 Task: Set the relative font size for the text renderer to auto.
Action: Mouse moved to (92, 11)
Screenshot: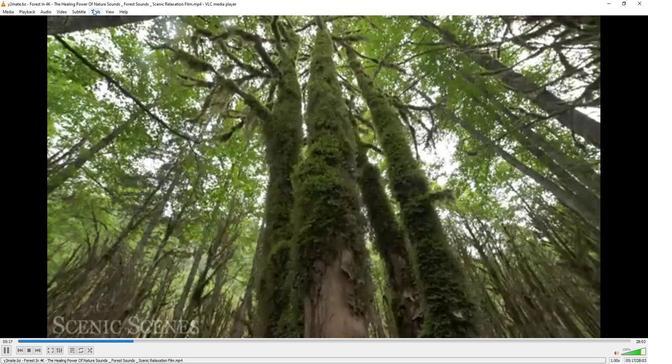 
Action: Mouse pressed left at (92, 11)
Screenshot: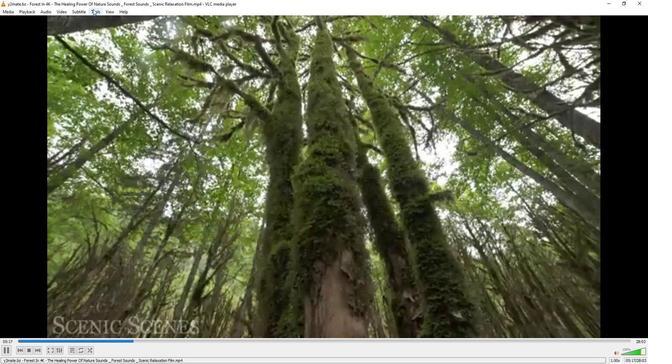 
Action: Mouse moved to (104, 95)
Screenshot: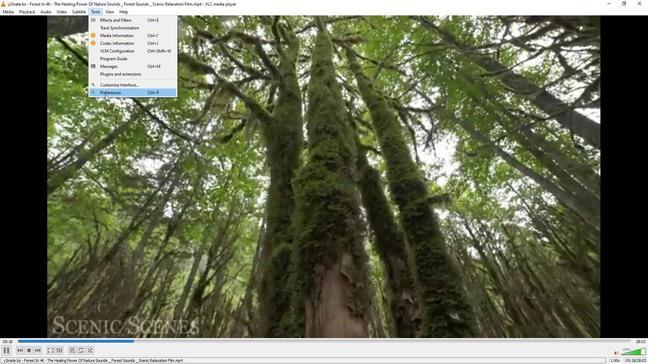 
Action: Mouse pressed left at (104, 95)
Screenshot: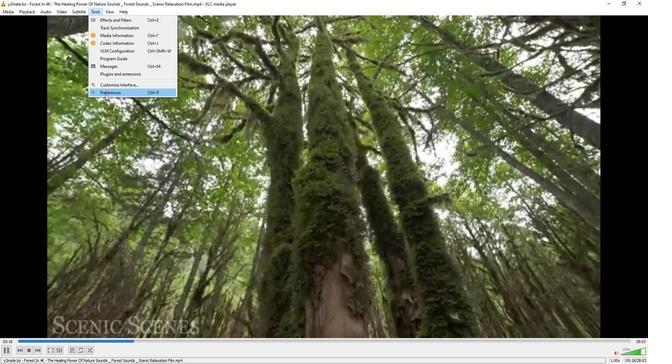 
Action: Mouse moved to (213, 296)
Screenshot: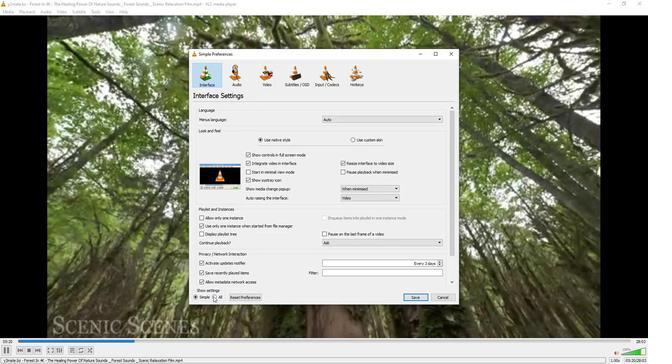 
Action: Mouse pressed left at (213, 296)
Screenshot: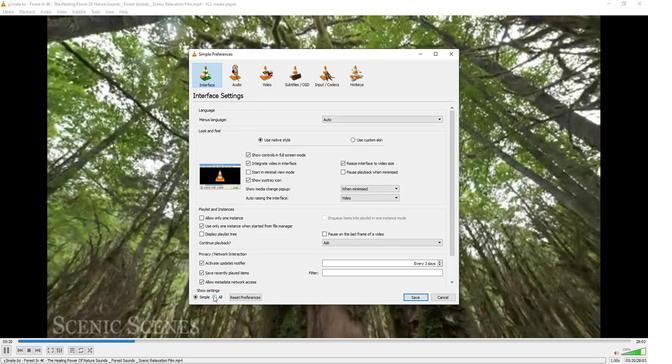 
Action: Mouse moved to (223, 229)
Screenshot: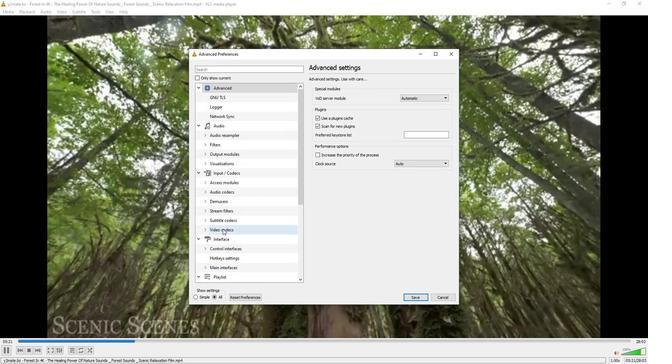 
Action: Mouse scrolled (223, 228) with delta (0, 0)
Screenshot: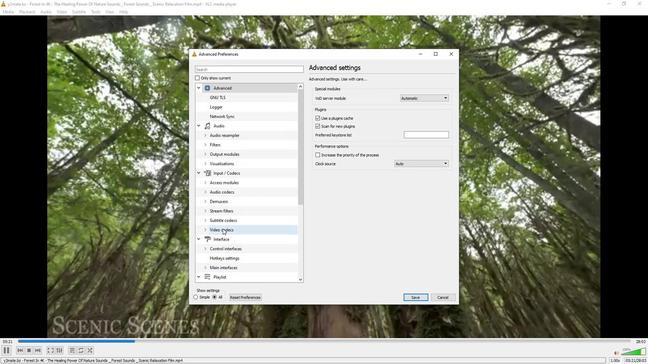 
Action: Mouse scrolled (223, 228) with delta (0, 0)
Screenshot: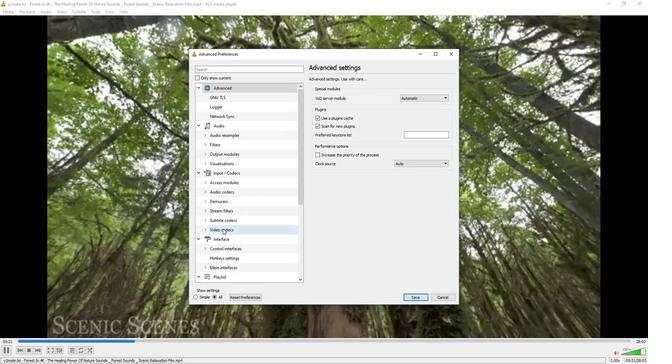 
Action: Mouse scrolled (223, 228) with delta (0, 0)
Screenshot: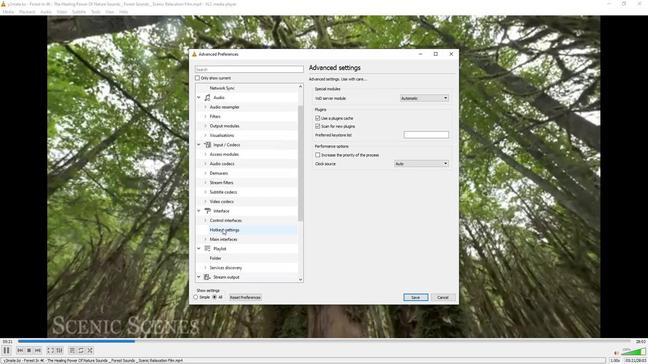 
Action: Mouse scrolled (223, 228) with delta (0, 0)
Screenshot: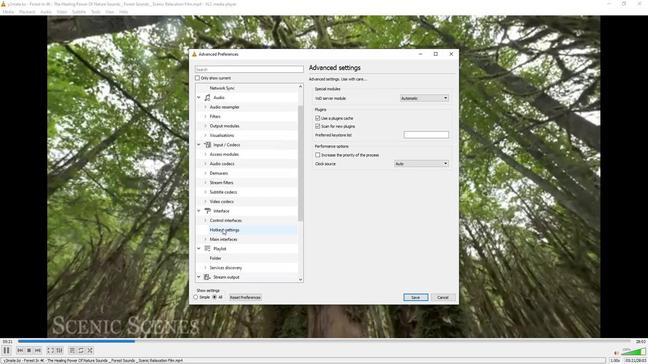 
Action: Mouse scrolled (223, 228) with delta (0, 0)
Screenshot: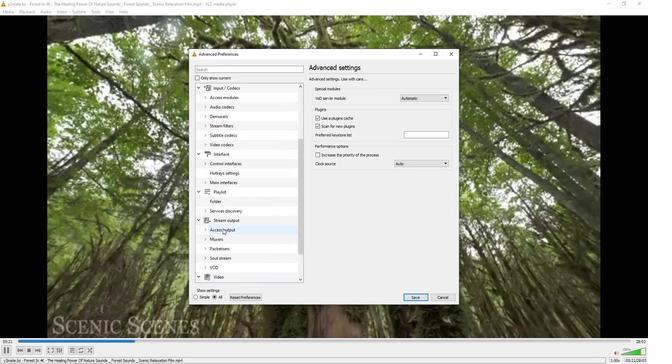 
Action: Mouse scrolled (223, 228) with delta (0, 0)
Screenshot: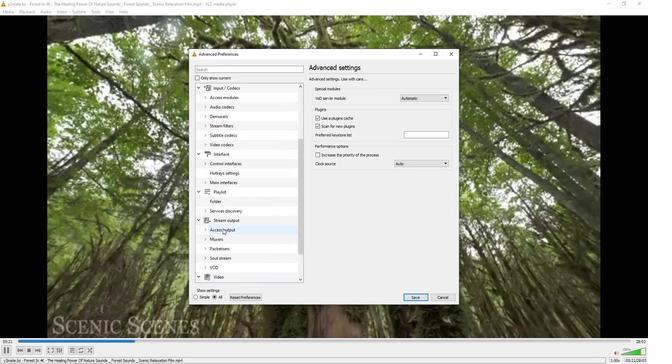 
Action: Mouse scrolled (223, 228) with delta (0, 0)
Screenshot: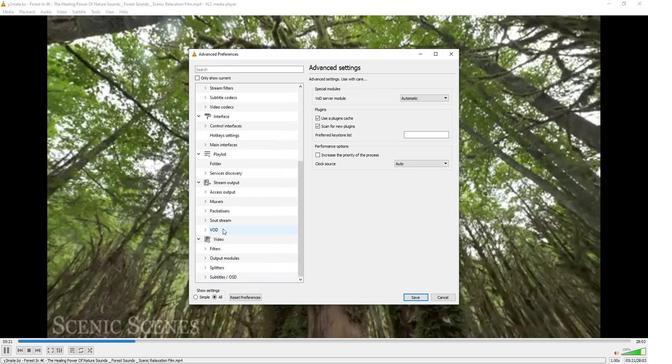 
Action: Mouse moved to (223, 228)
Screenshot: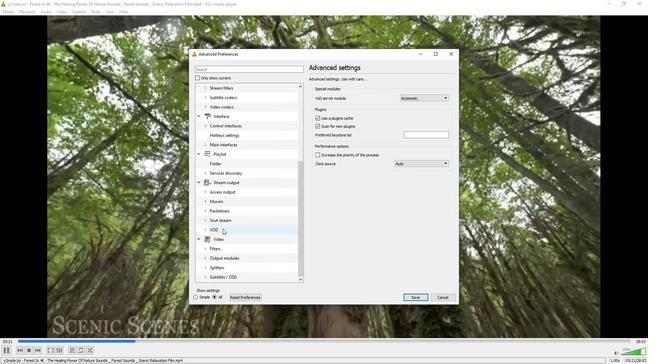 
Action: Mouse scrolled (223, 228) with delta (0, 0)
Screenshot: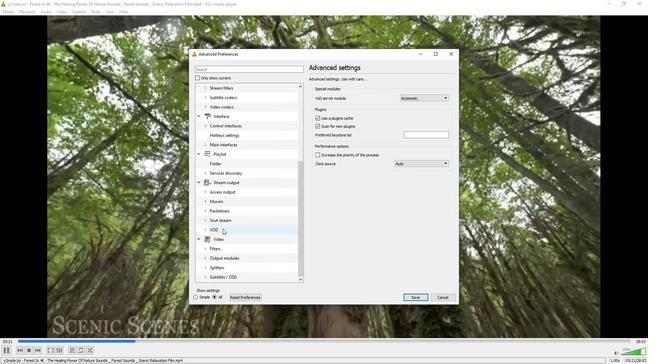 
Action: Mouse moved to (204, 276)
Screenshot: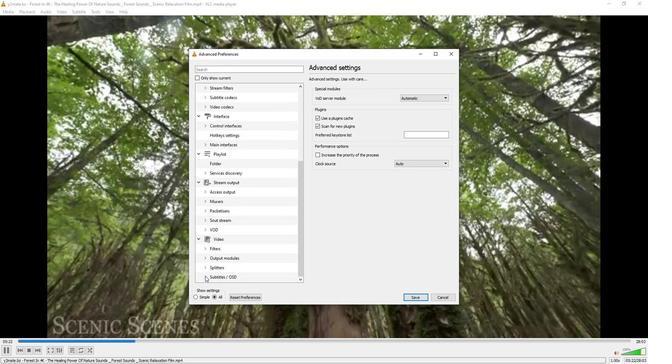 
Action: Mouse pressed left at (204, 276)
Screenshot: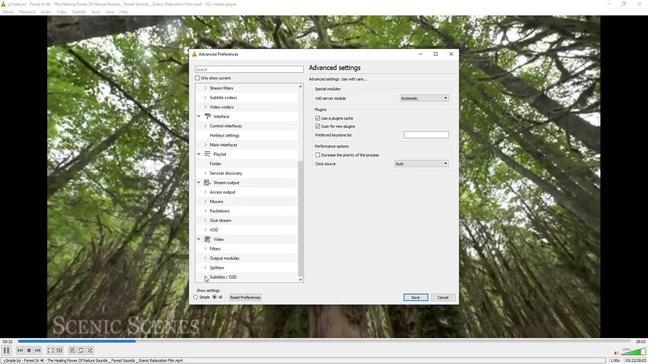 
Action: Mouse moved to (220, 250)
Screenshot: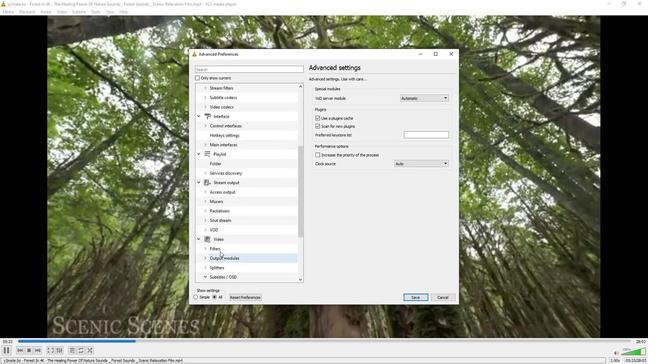 
Action: Mouse scrolled (220, 250) with delta (0, 0)
Screenshot: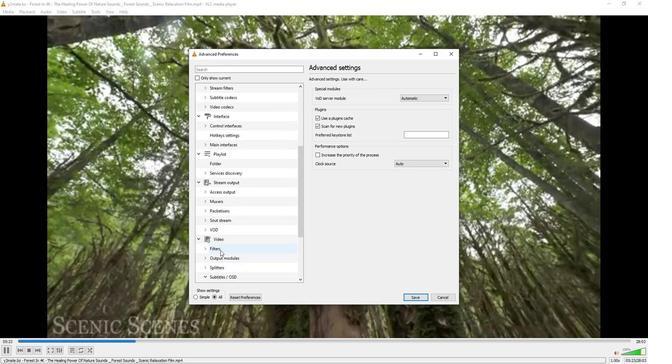 
Action: Mouse scrolled (220, 250) with delta (0, 0)
Screenshot: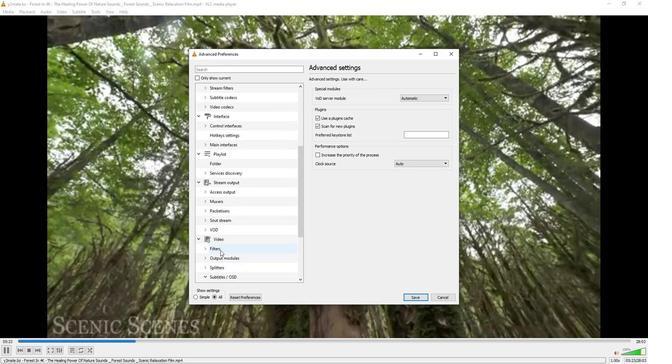 
Action: Mouse scrolled (220, 250) with delta (0, 0)
Screenshot: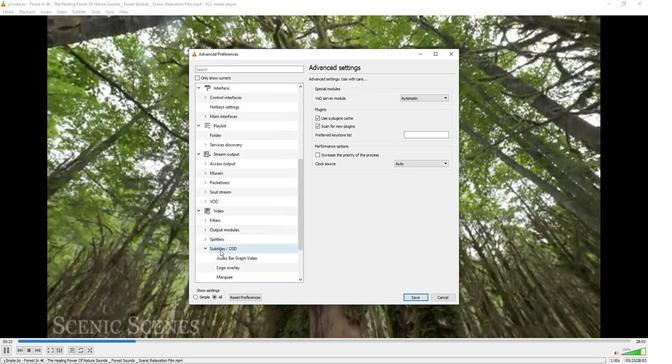 
Action: Mouse scrolled (220, 250) with delta (0, 0)
Screenshot: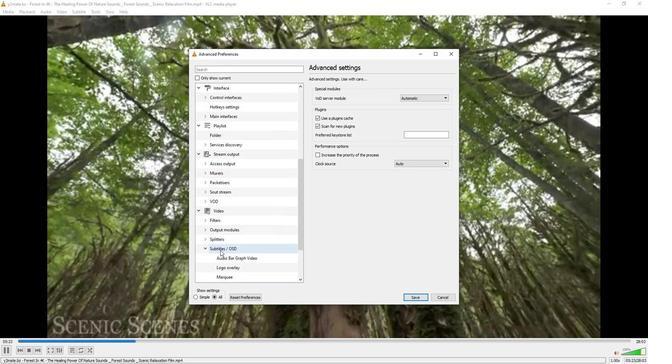 
Action: Mouse scrolled (220, 250) with delta (0, 0)
Screenshot: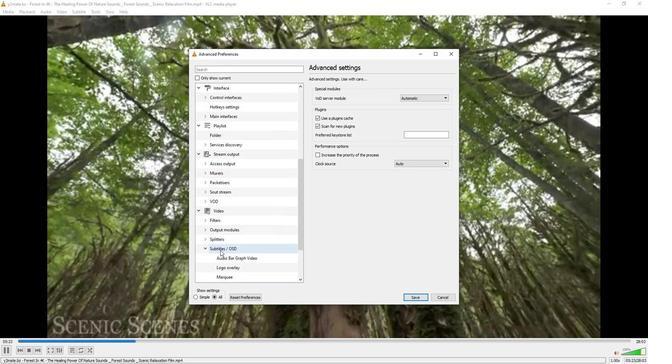 
Action: Mouse scrolled (220, 250) with delta (0, 0)
Screenshot: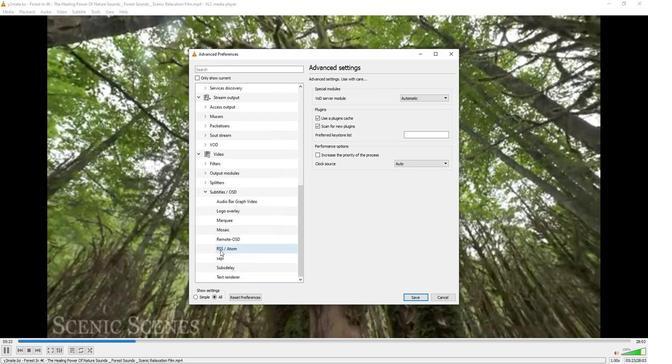 
Action: Mouse moved to (220, 248)
Screenshot: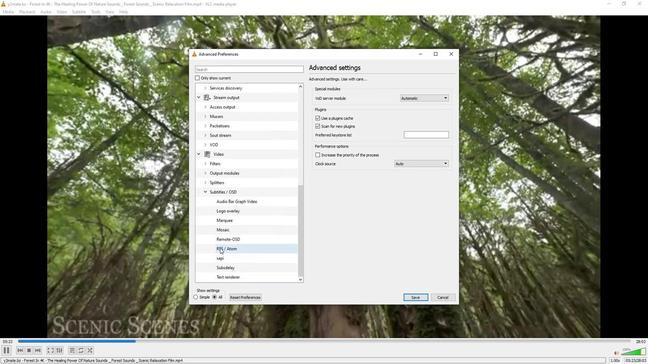 
Action: Mouse scrolled (220, 248) with delta (0, 0)
Screenshot: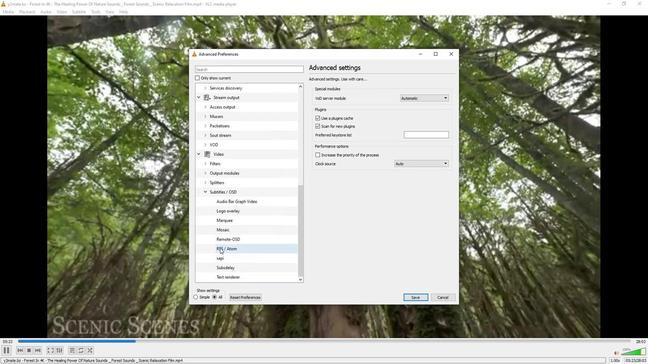 
Action: Mouse moved to (223, 277)
Screenshot: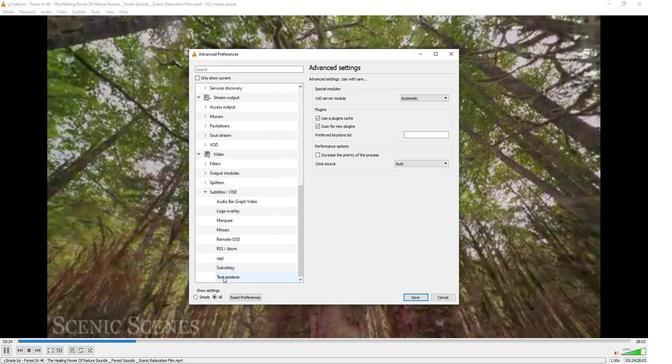 
Action: Mouse pressed left at (223, 277)
Screenshot: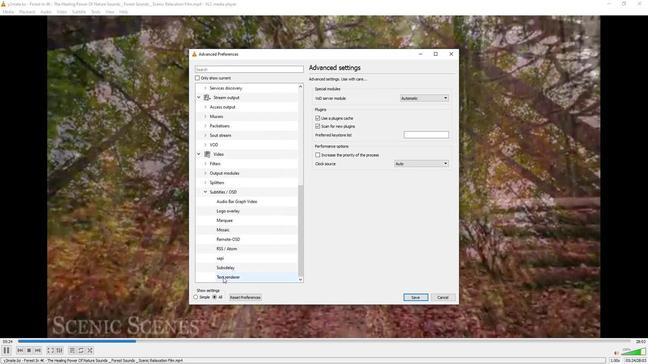 
Action: Mouse moved to (449, 117)
Screenshot: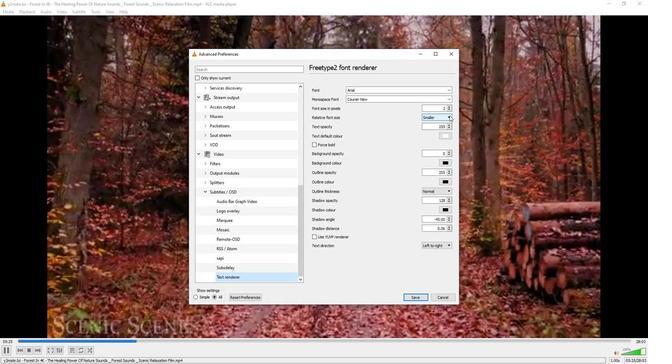 
Action: Mouse pressed left at (449, 117)
Screenshot: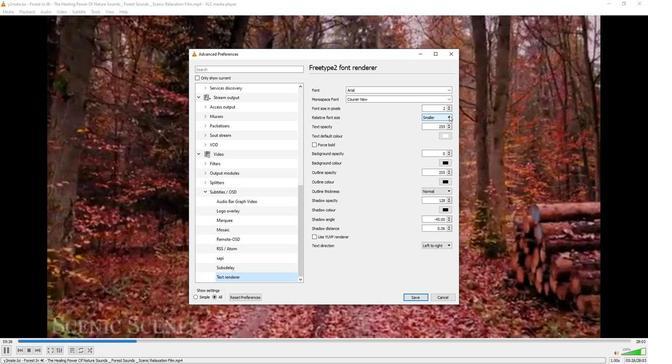 
Action: Mouse moved to (430, 123)
Screenshot: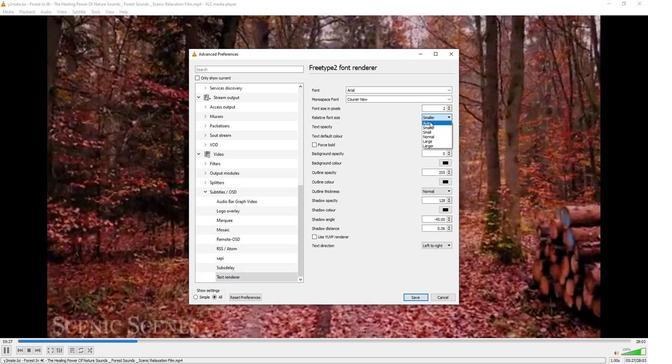 
Action: Mouse pressed left at (430, 123)
Screenshot: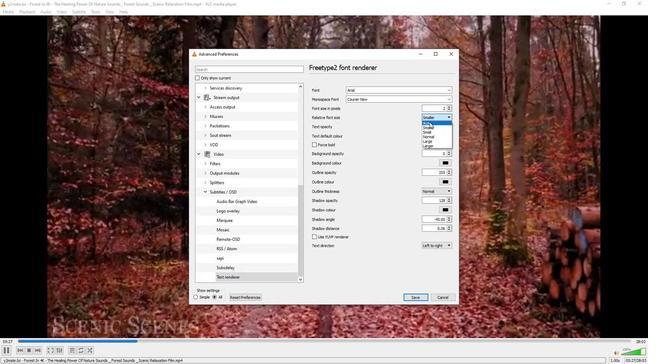 
